 Task: Share the 'Top Tasks' folder with Rohanraj Sharma in Microsoft Outlook.
Action: Mouse moved to (19, 171)
Screenshot: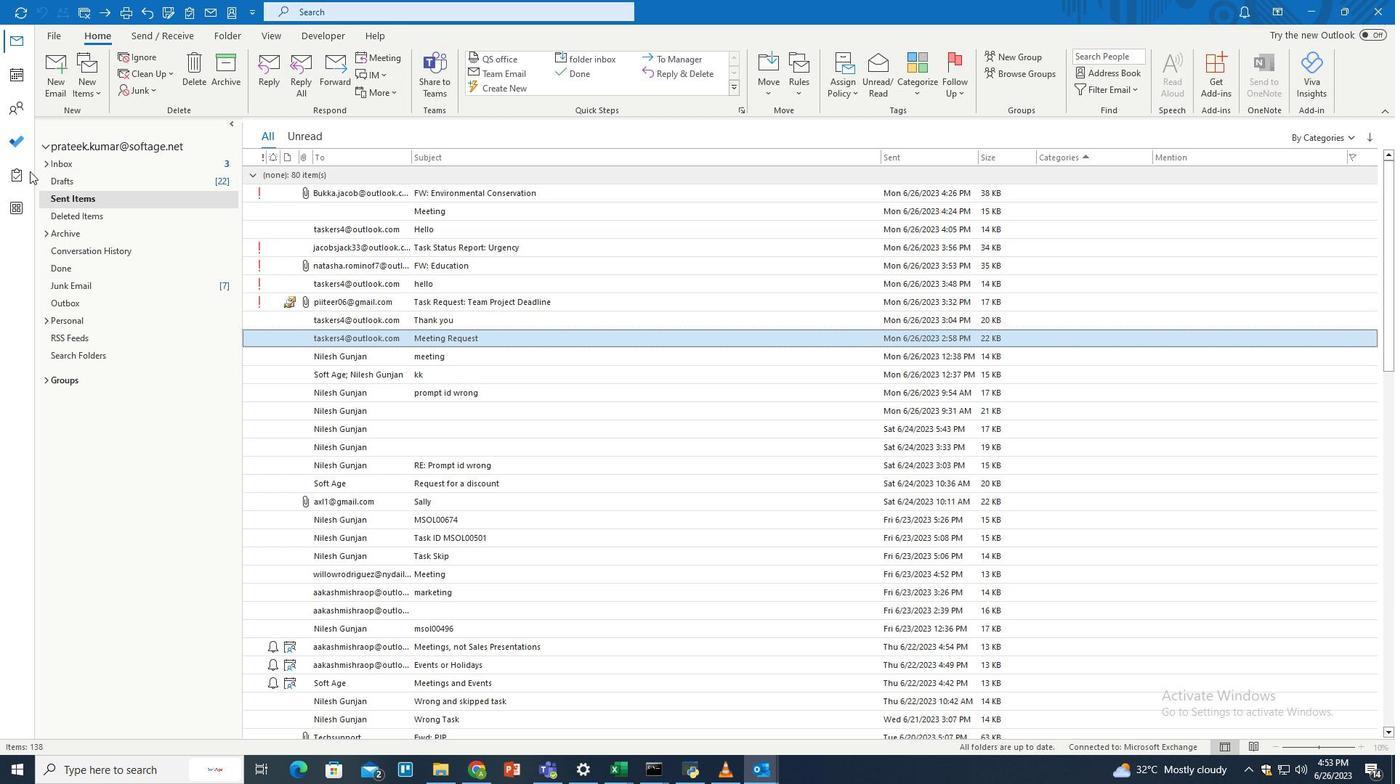 
Action: Mouse pressed left at (19, 171)
Screenshot: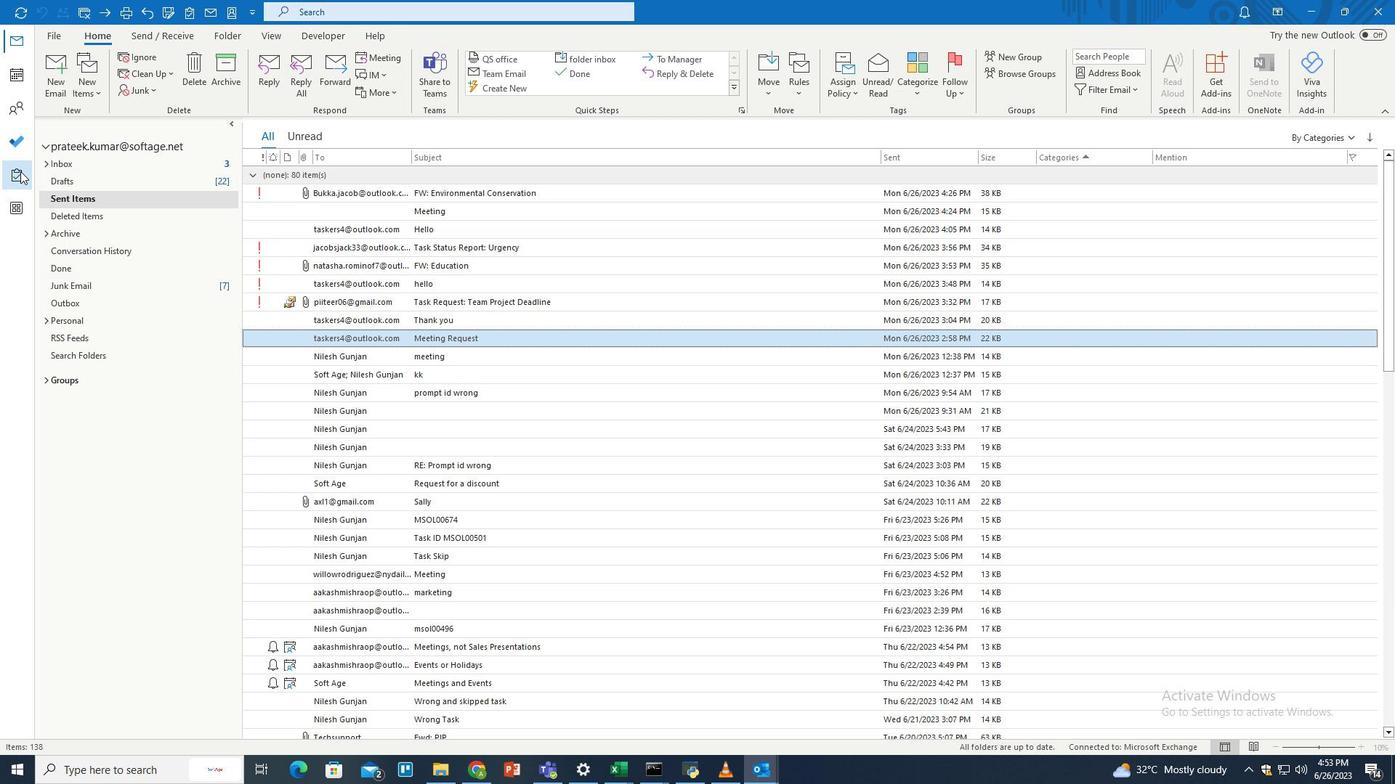 
Action: Mouse moved to (75, 199)
Screenshot: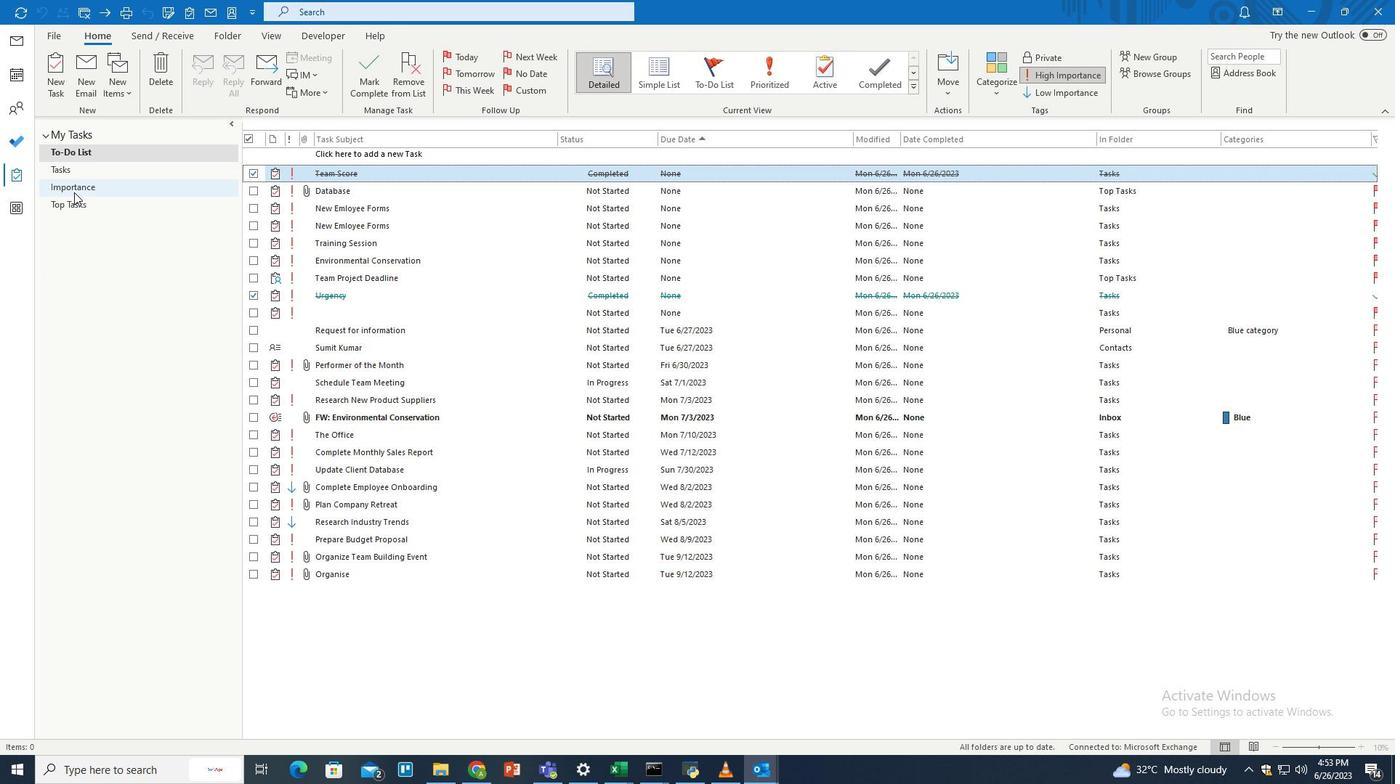 
Action: Mouse pressed left at (75, 199)
Screenshot: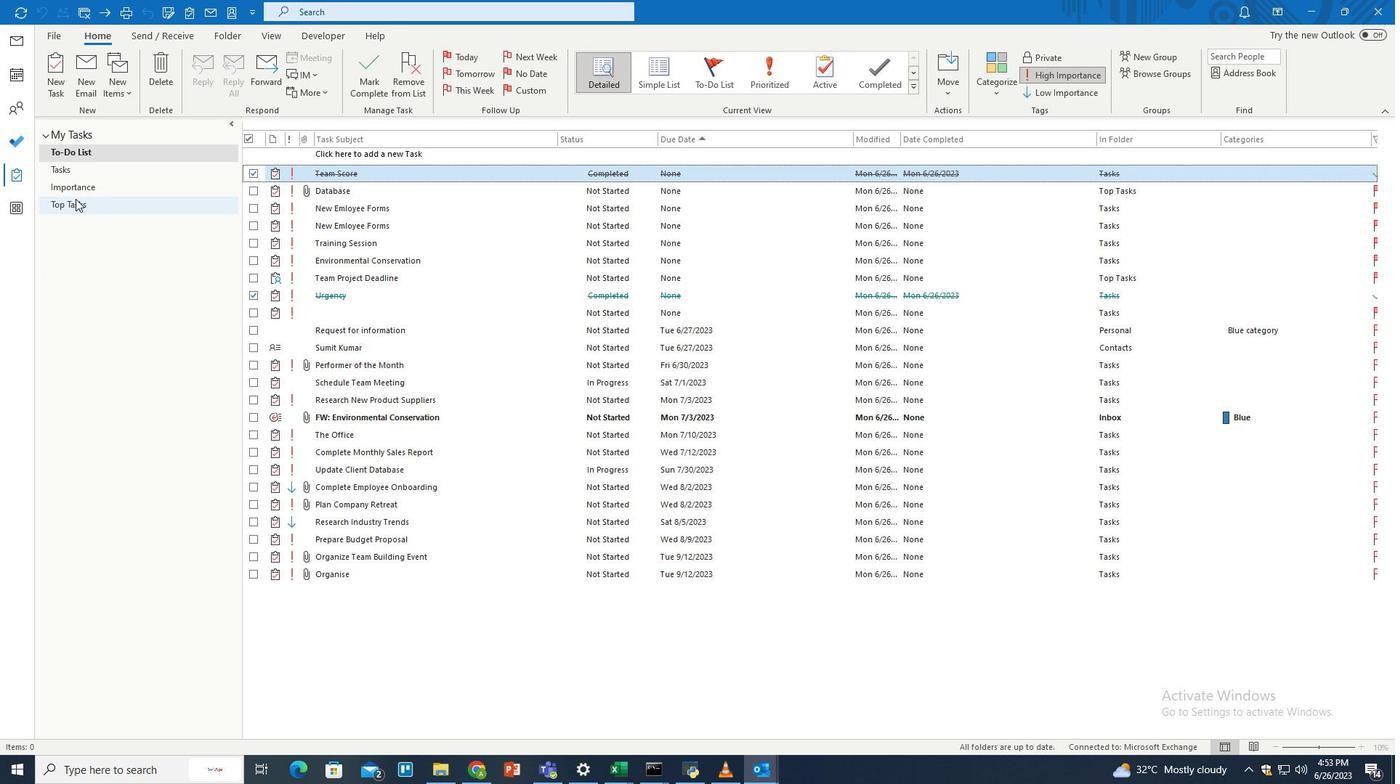 
Action: Mouse moved to (227, 34)
Screenshot: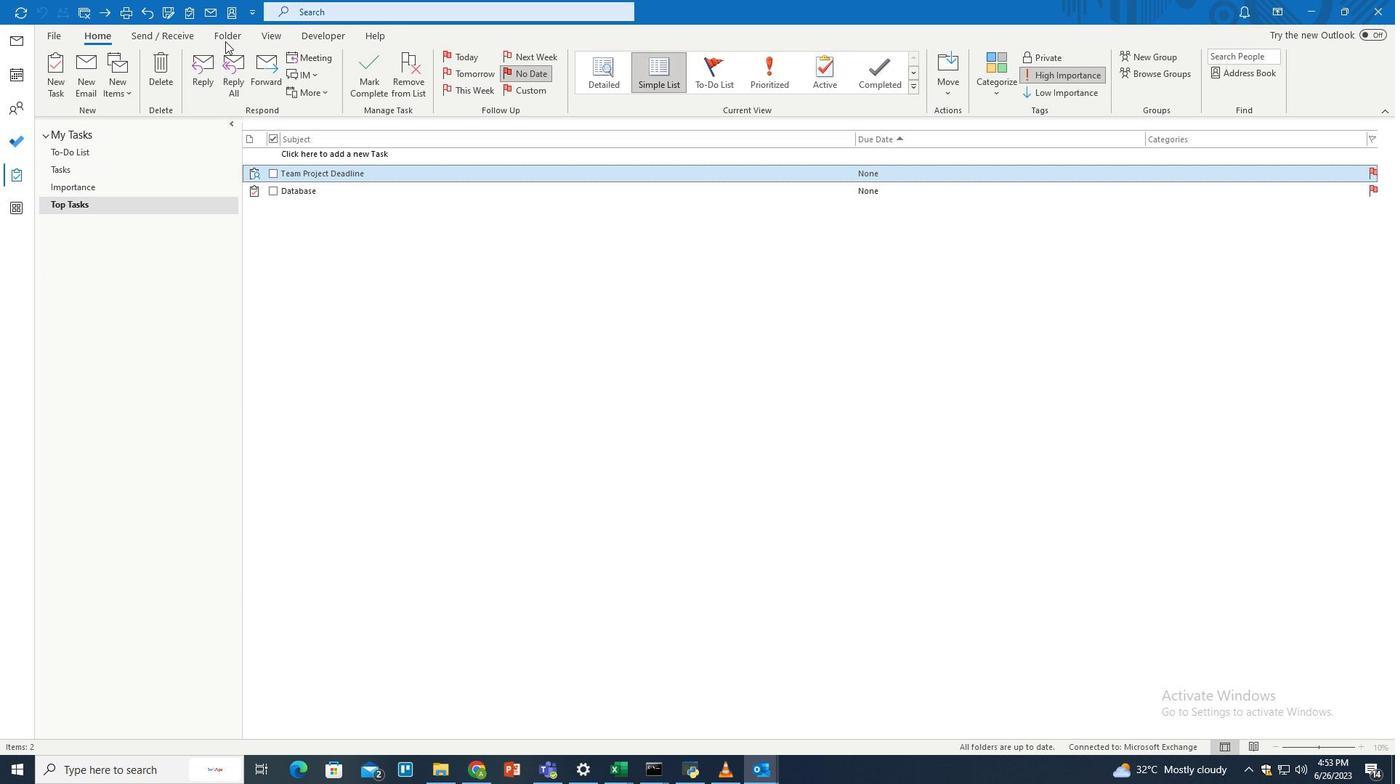 
Action: Mouse pressed left at (227, 34)
Screenshot: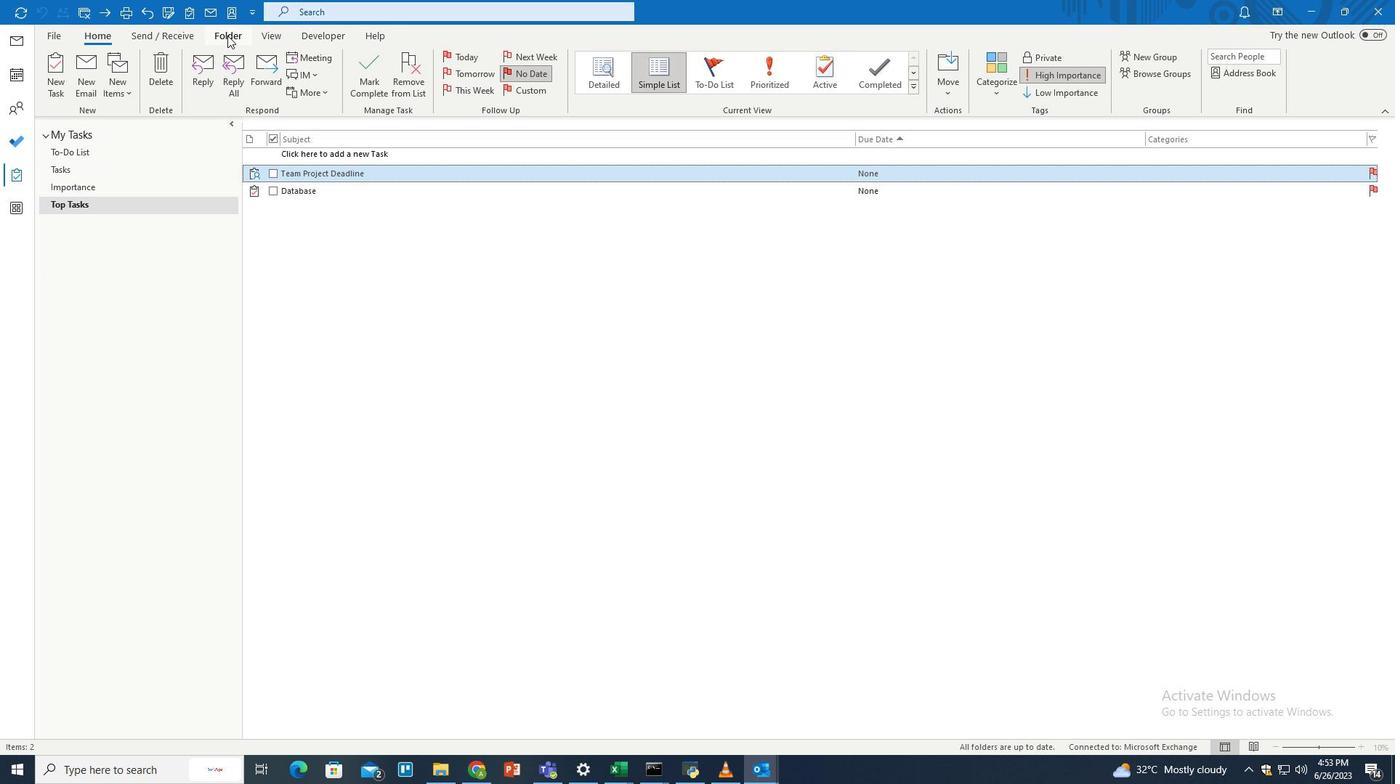 
Action: Mouse moved to (218, 79)
Screenshot: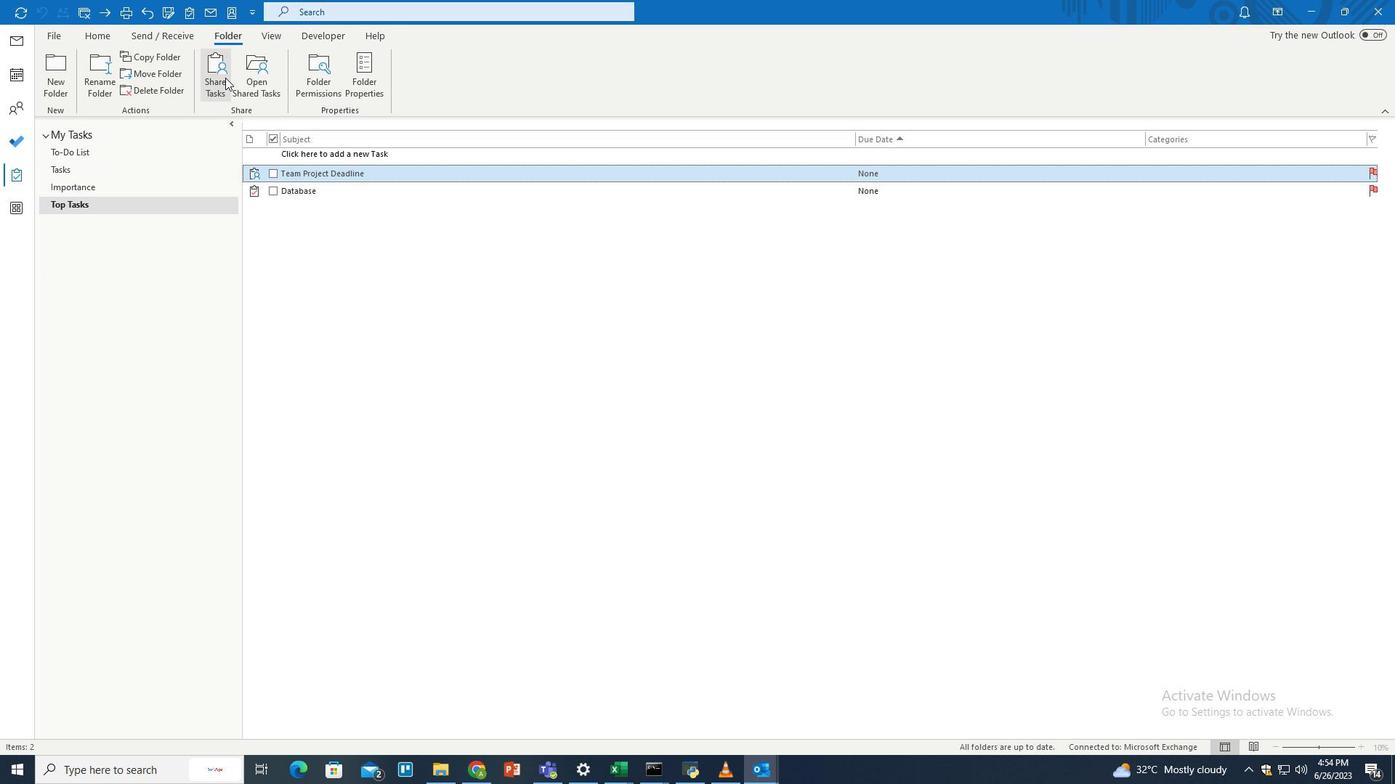 
Action: Mouse pressed left at (218, 79)
Screenshot: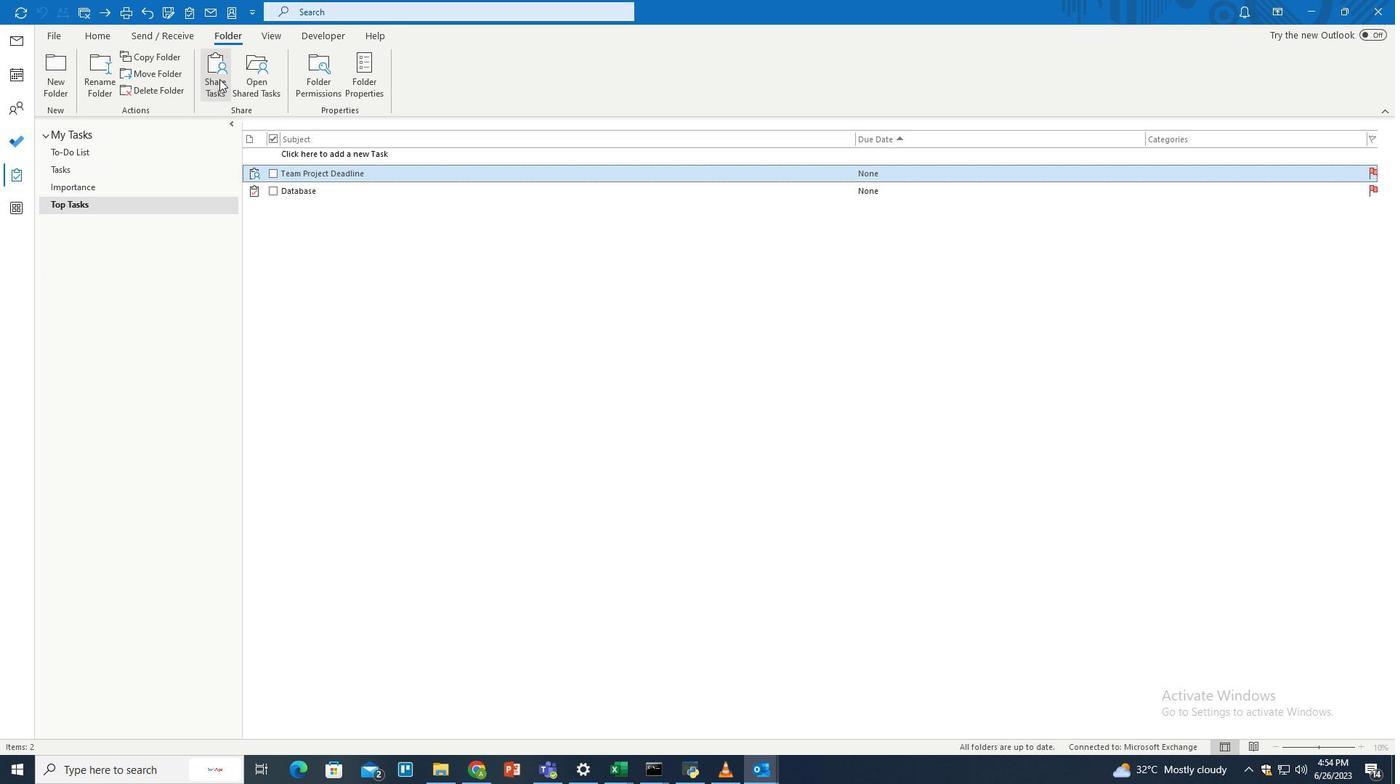 
Action: Mouse moved to (236, 238)
Screenshot: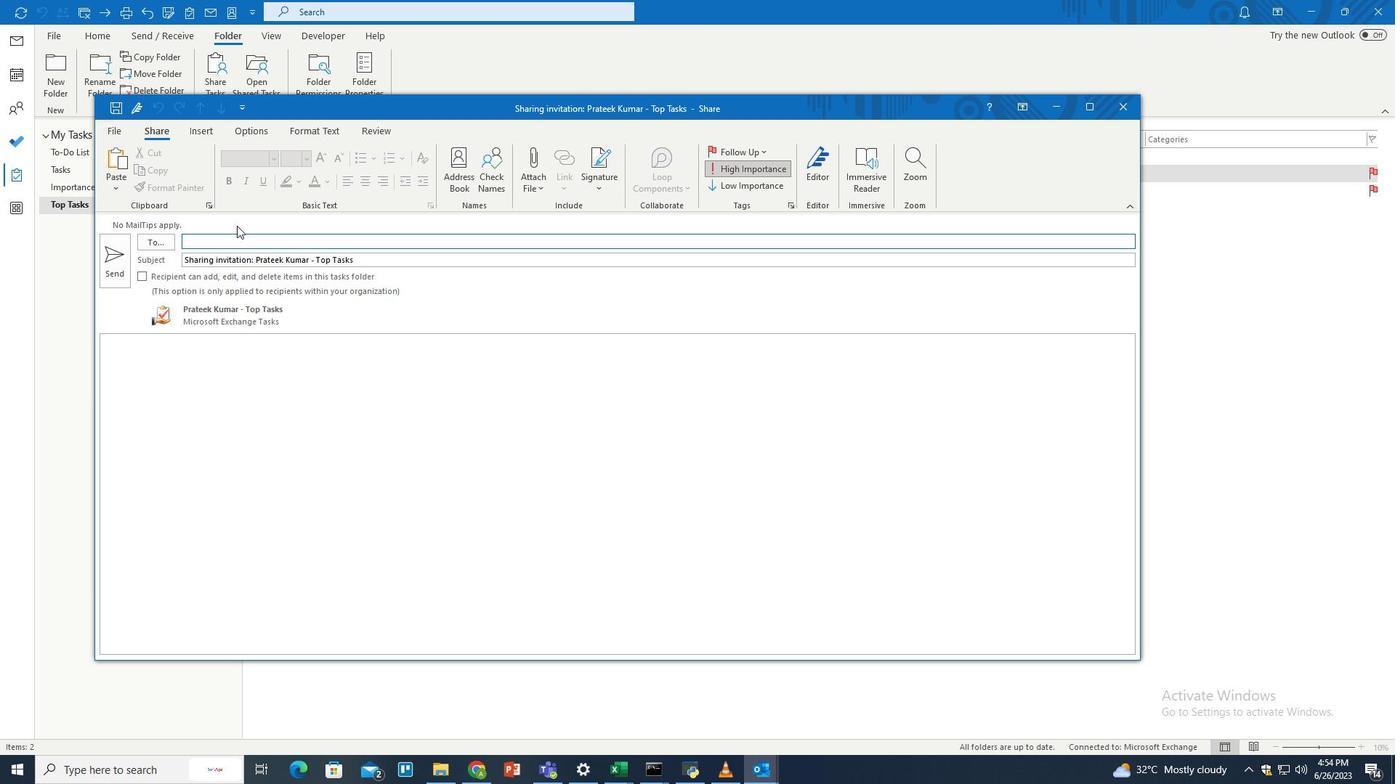 
Action: Key pressed rohanraj.shr<Key.backspace>arma<Key.shift>@softage.net<Key.enter>
Screenshot: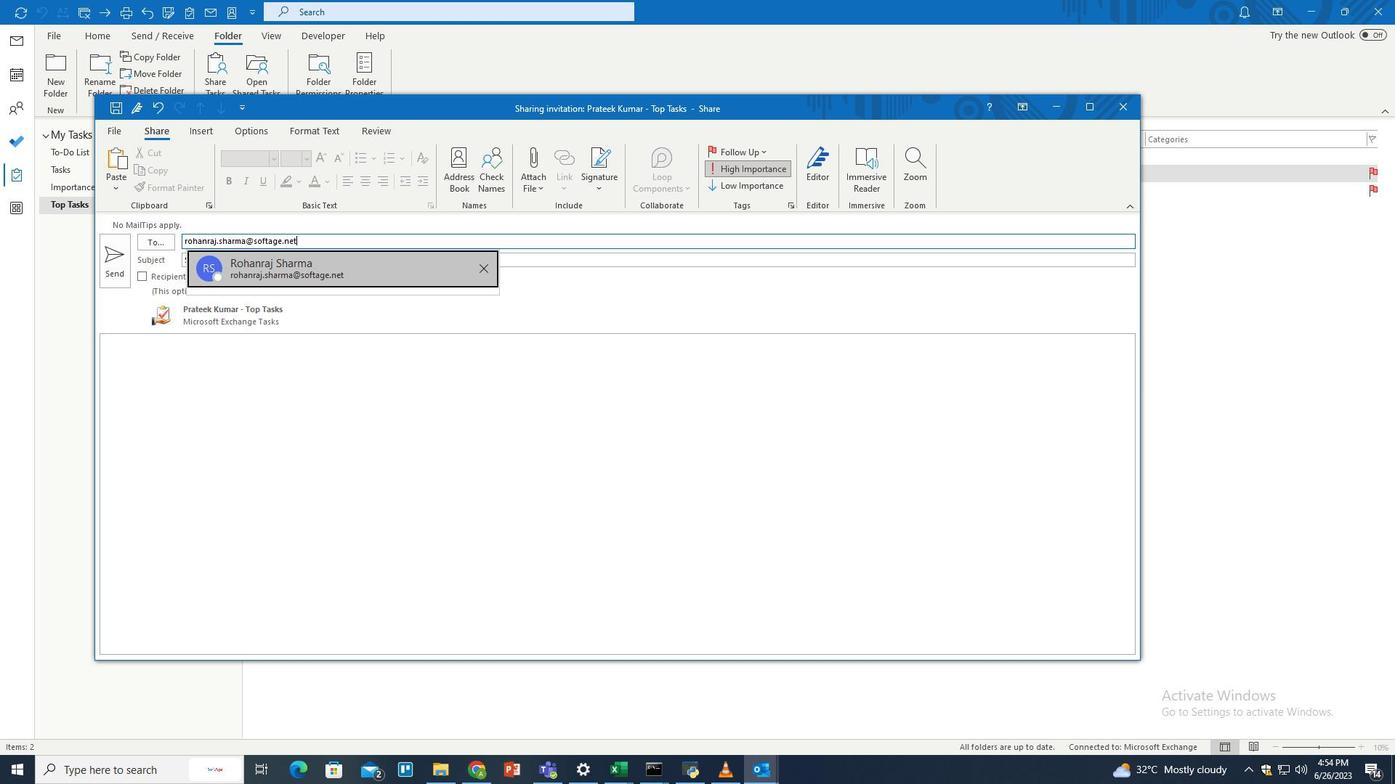 
Action: Mouse moved to (120, 260)
Screenshot: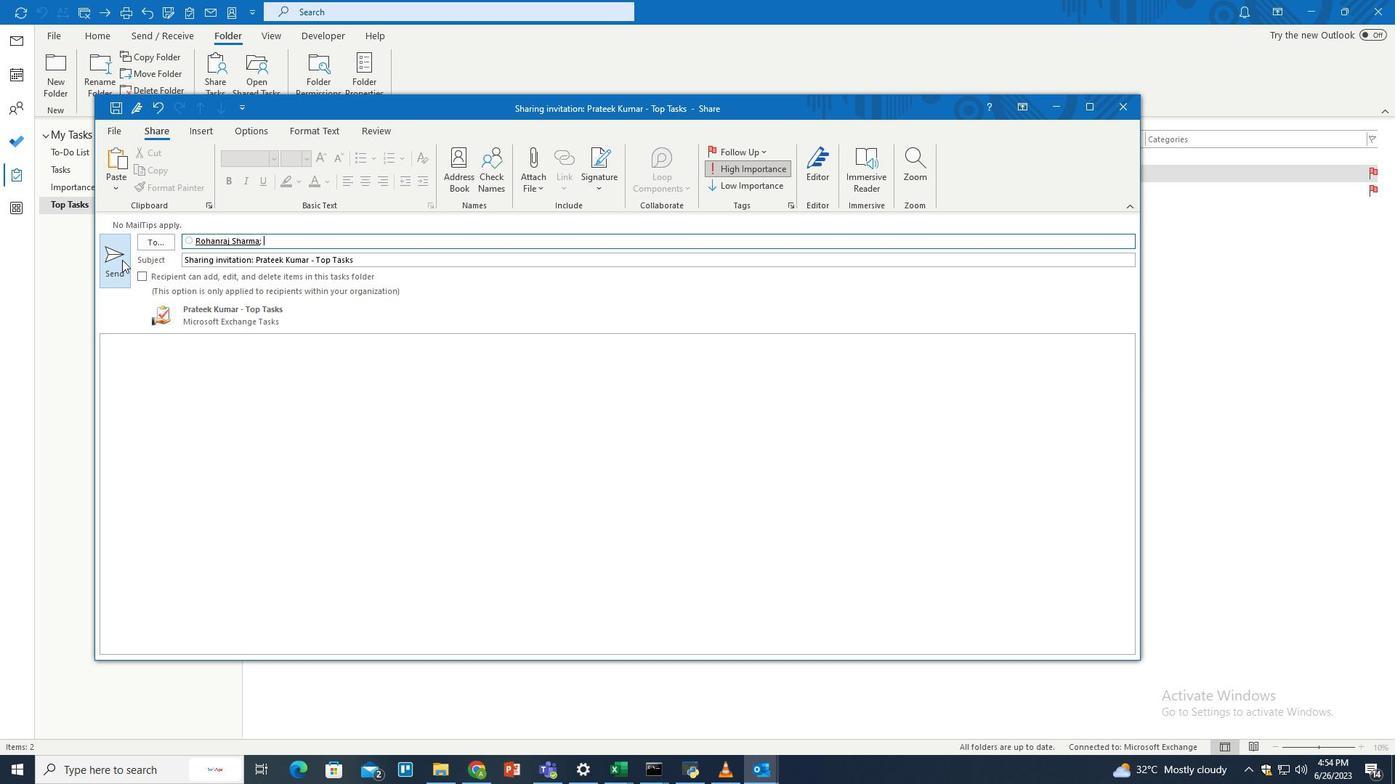 
Action: Mouse pressed left at (120, 260)
Screenshot: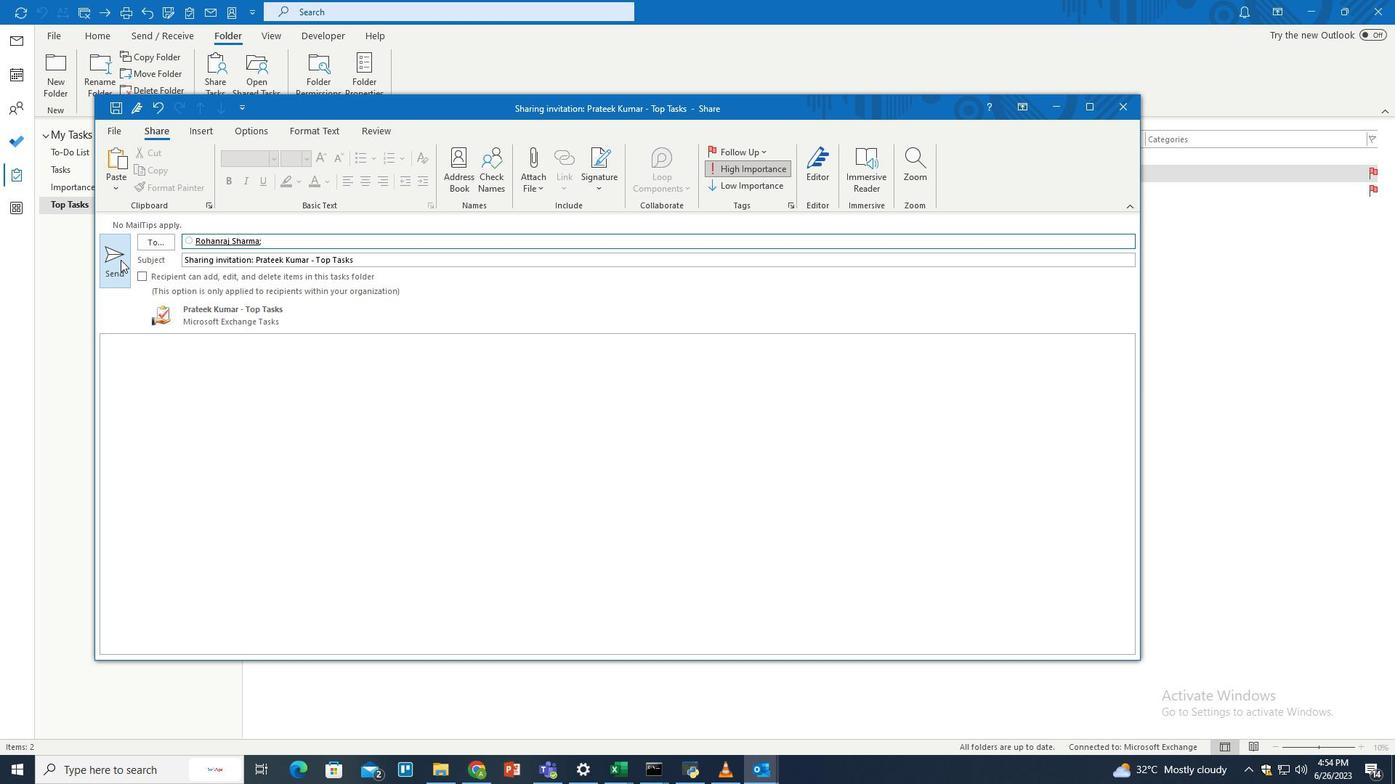 
Action: Mouse moved to (674, 420)
Screenshot: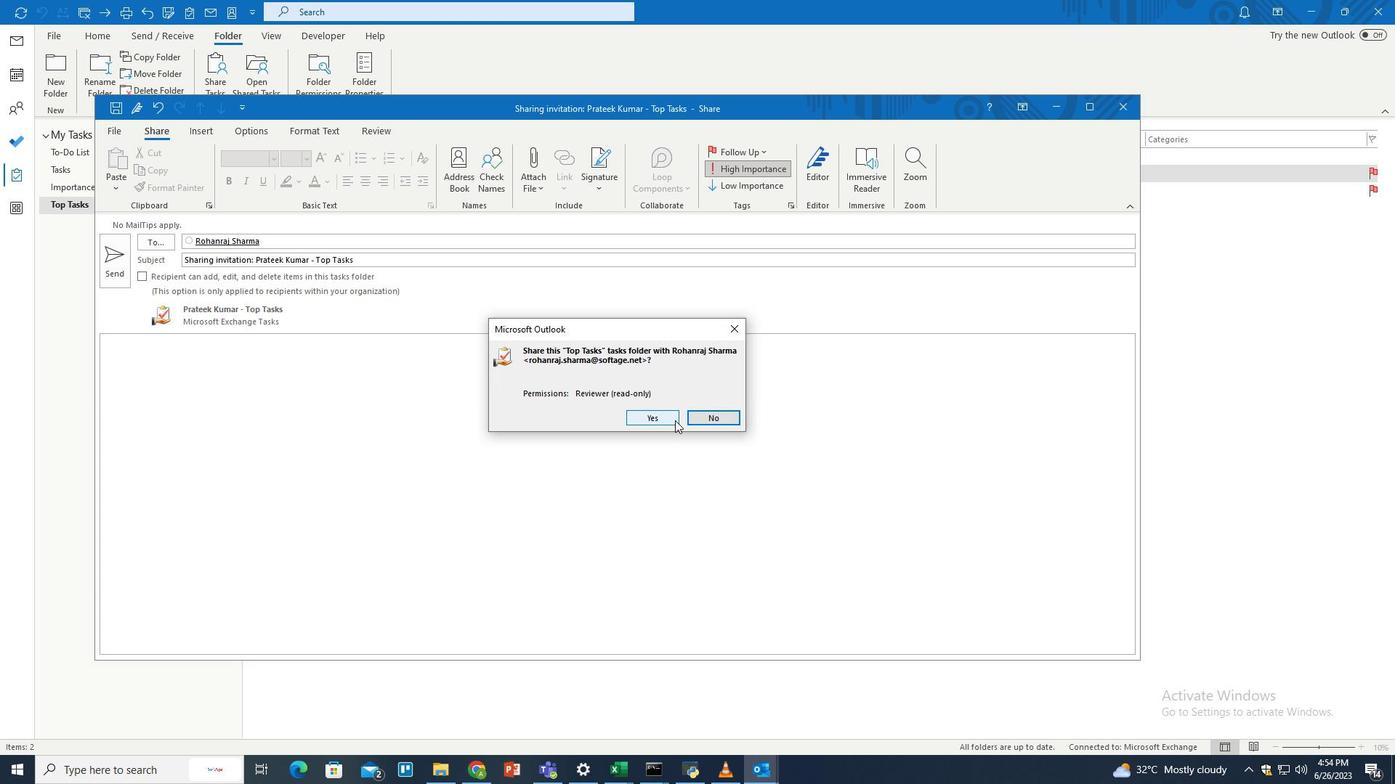 
Action: Mouse pressed left at (674, 420)
Screenshot: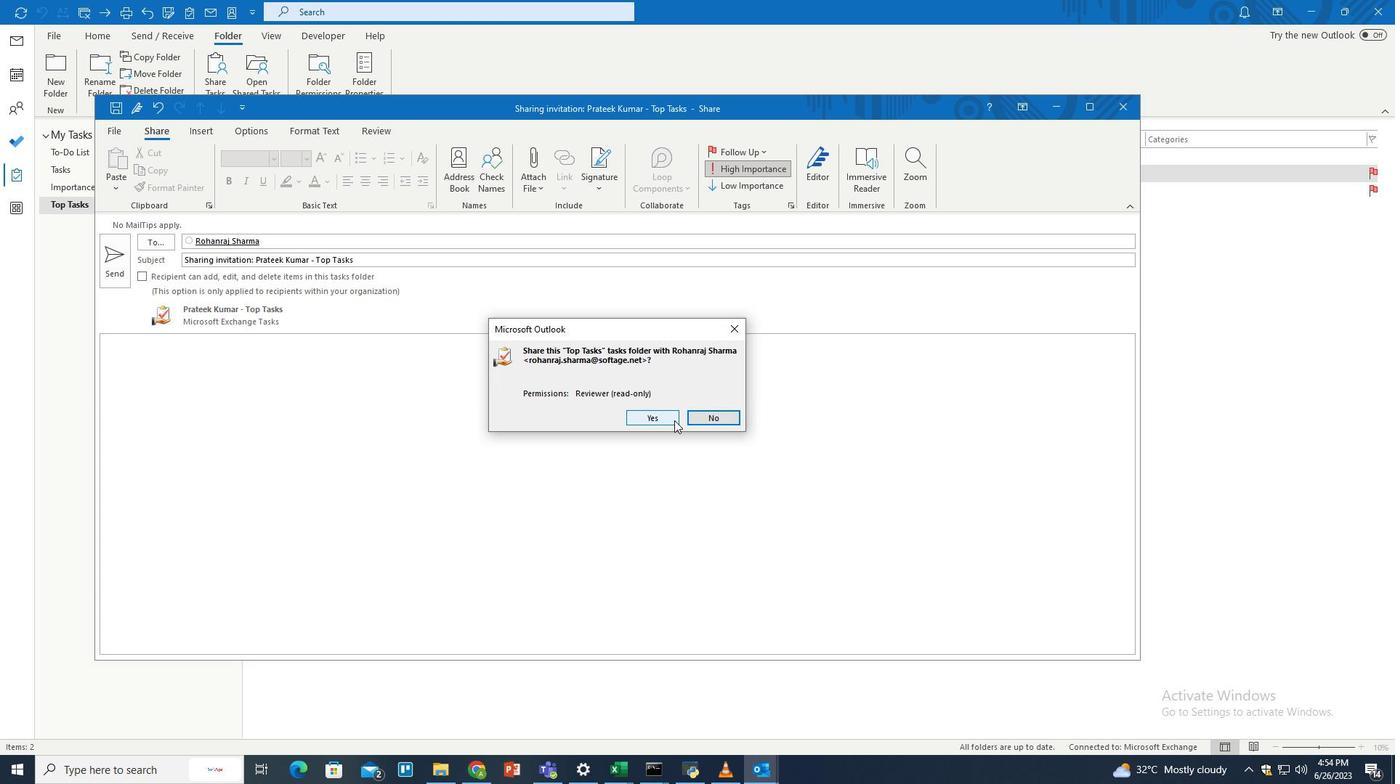 
Action: Mouse moved to (667, 417)
Screenshot: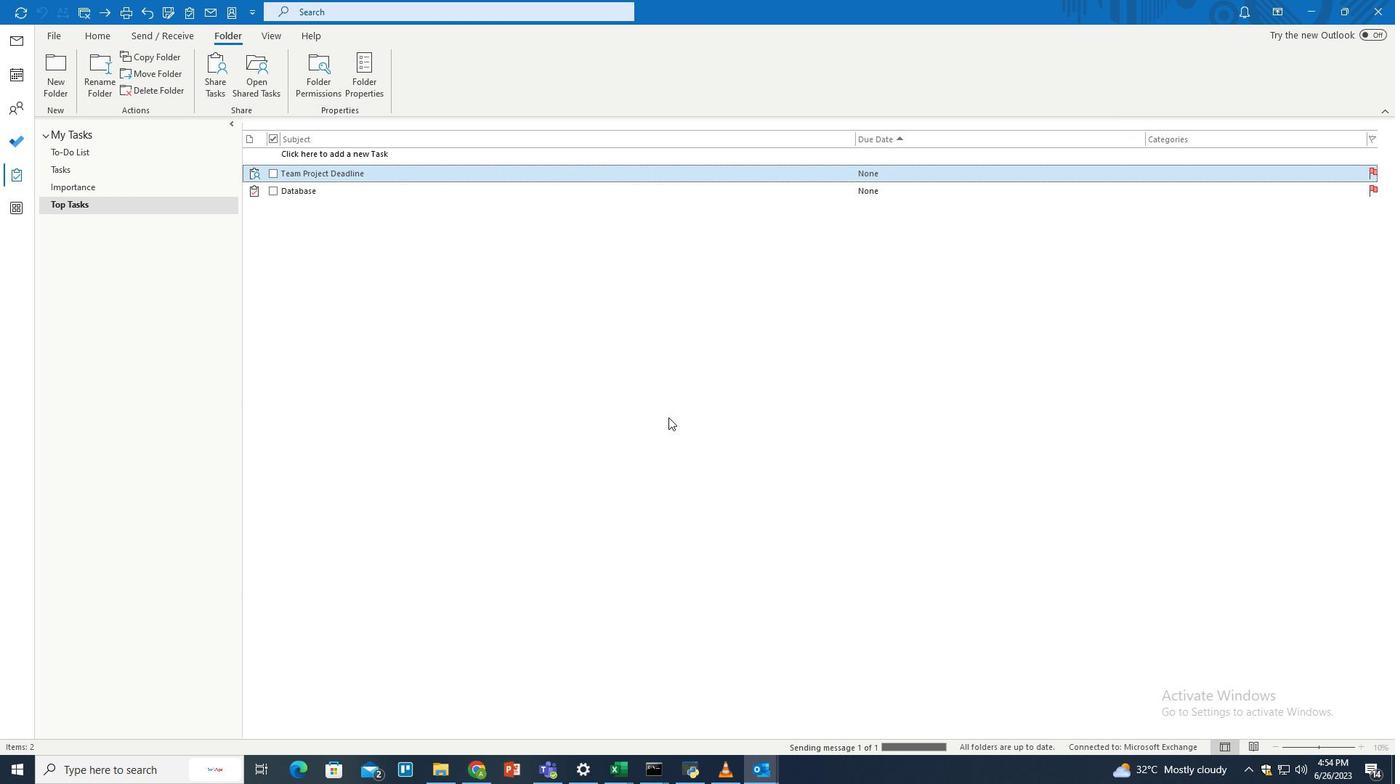 
